 Task: Find the shortest route from New York City to Storm King Art Center.
Action: Mouse moved to (178, 53)
Screenshot: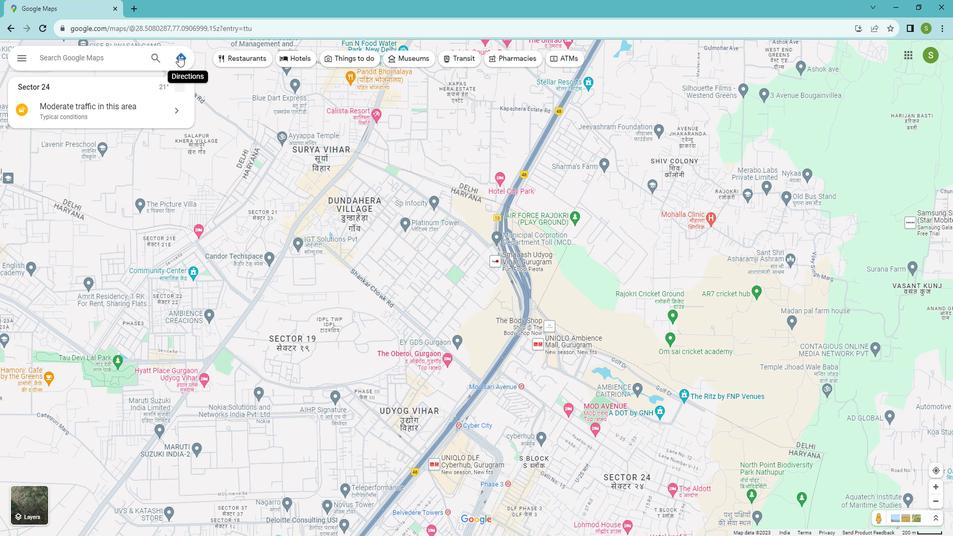 
Action: Mouse pressed left at (178, 53)
Screenshot: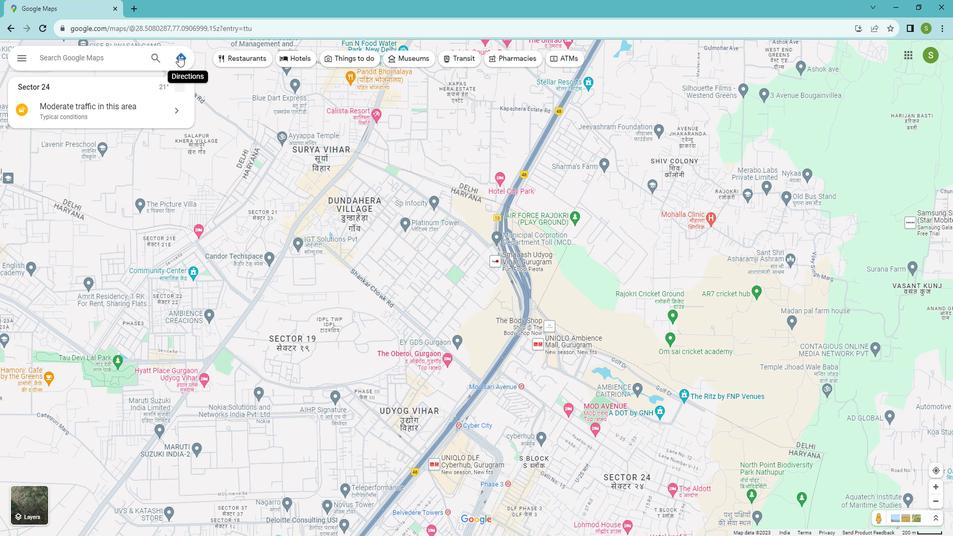 
Action: Mouse moved to (69, 83)
Screenshot: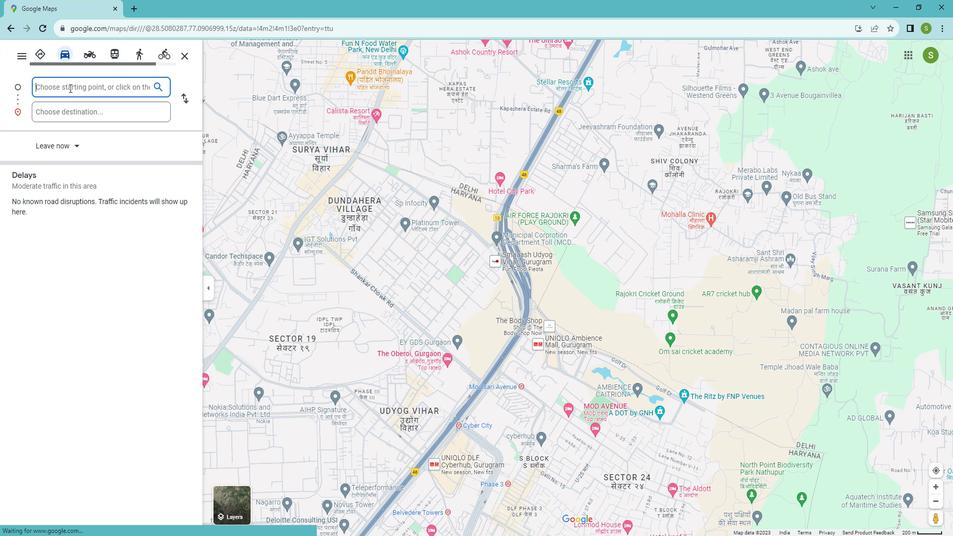 
Action: Mouse pressed left at (69, 83)
Screenshot: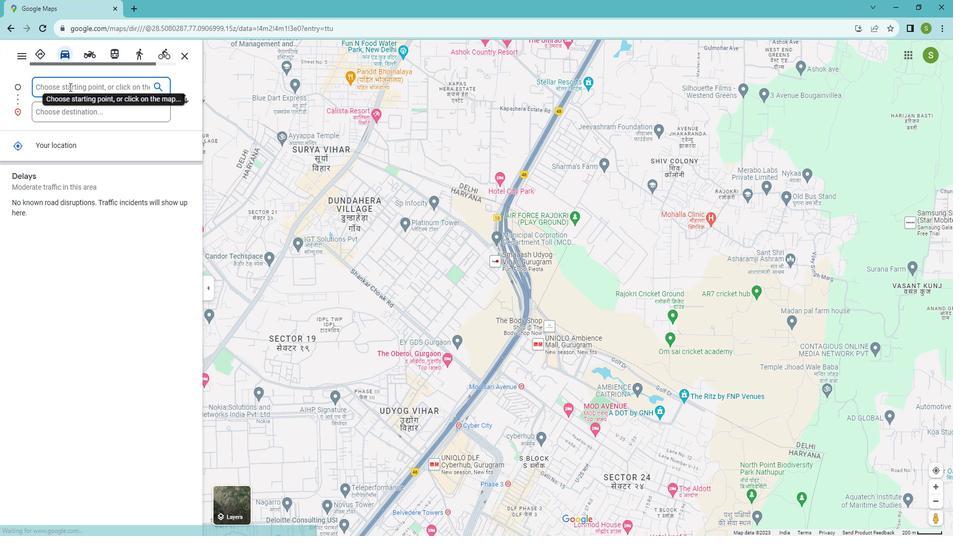 
Action: Key pressed <Key.shift>New<Key.space><Key.shift>York
Screenshot: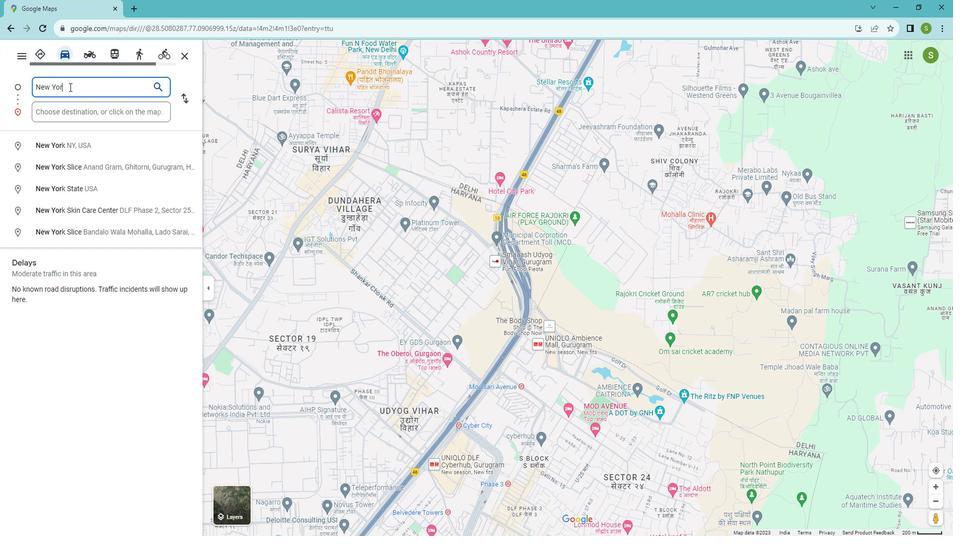 
Action: Mouse moved to (76, 139)
Screenshot: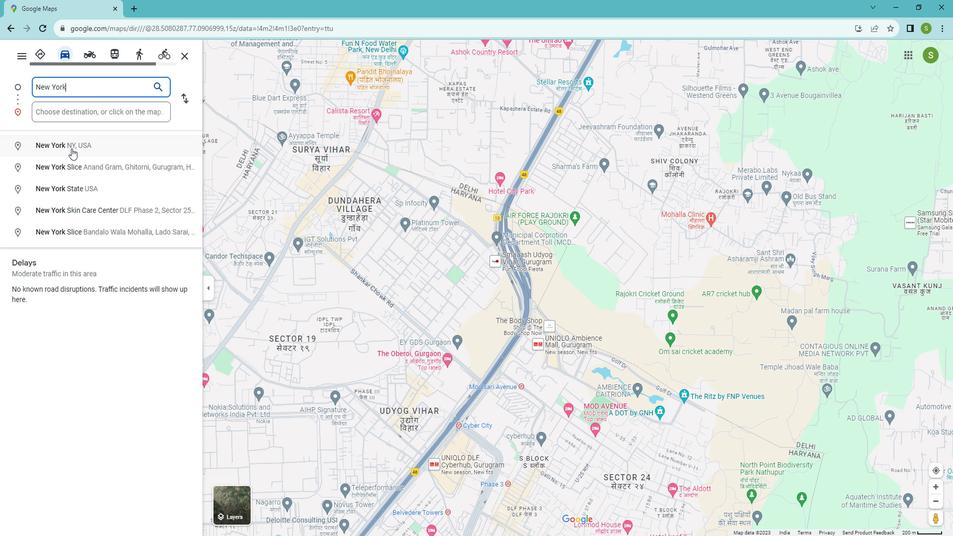 
Action: Mouse pressed left at (76, 139)
Screenshot: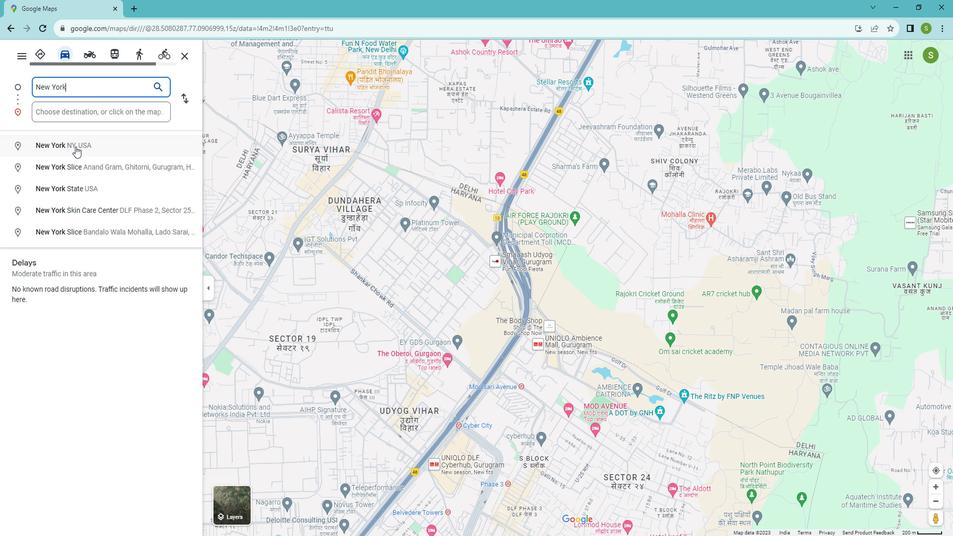 
Action: Mouse moved to (46, 104)
Screenshot: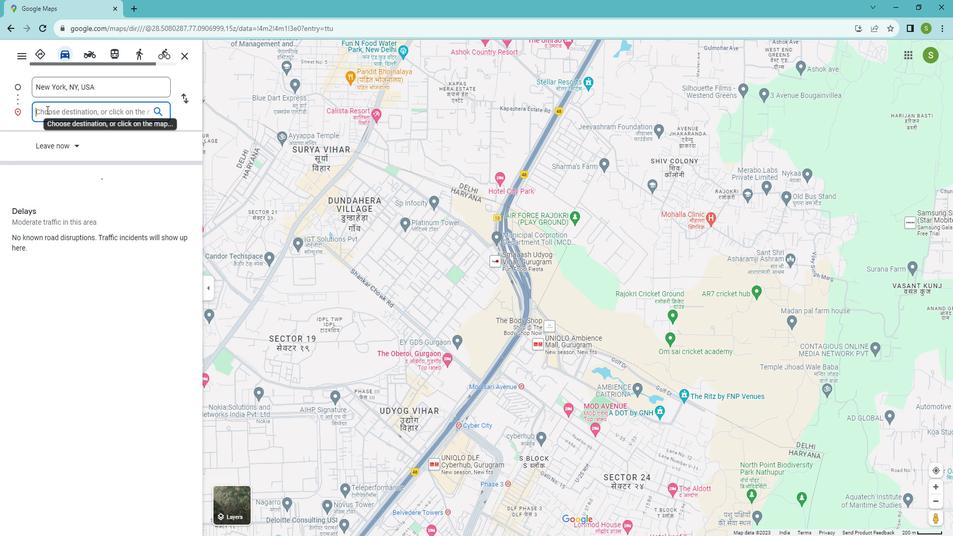 
Action: Mouse pressed left at (46, 104)
Screenshot: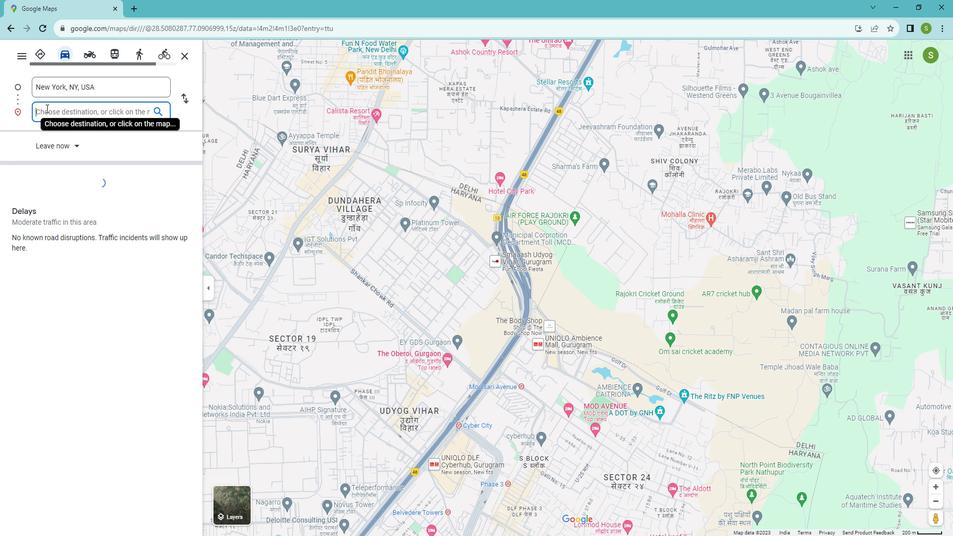 
Action: Key pressed <Key.shift>Storm<Key.space><Key.shift>King<Key.space><Key.shift>Art<Key.space><Key.shift>Center
Screenshot: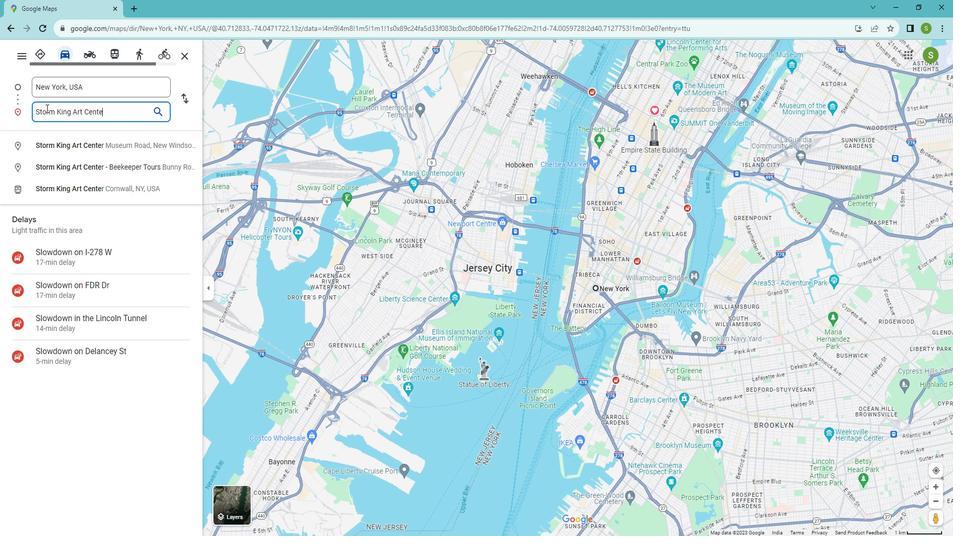 
Action: Mouse moved to (187, 94)
Screenshot: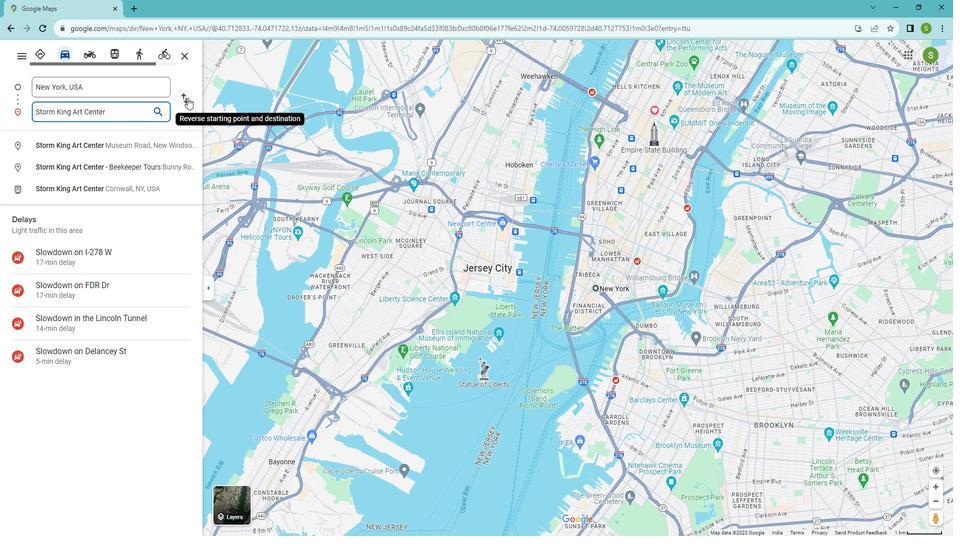 
Action: Mouse pressed left at (187, 94)
Screenshot: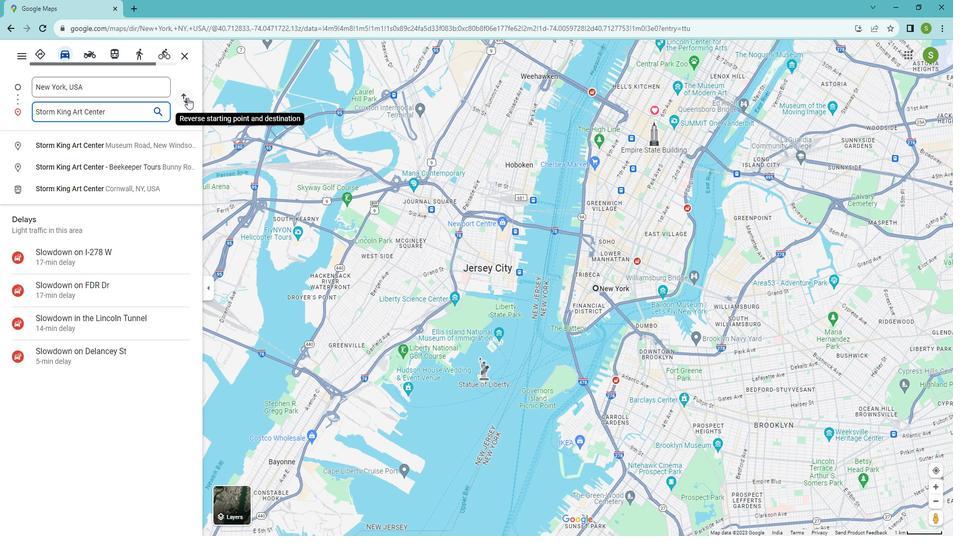 
Action: Mouse moved to (40, 52)
Screenshot: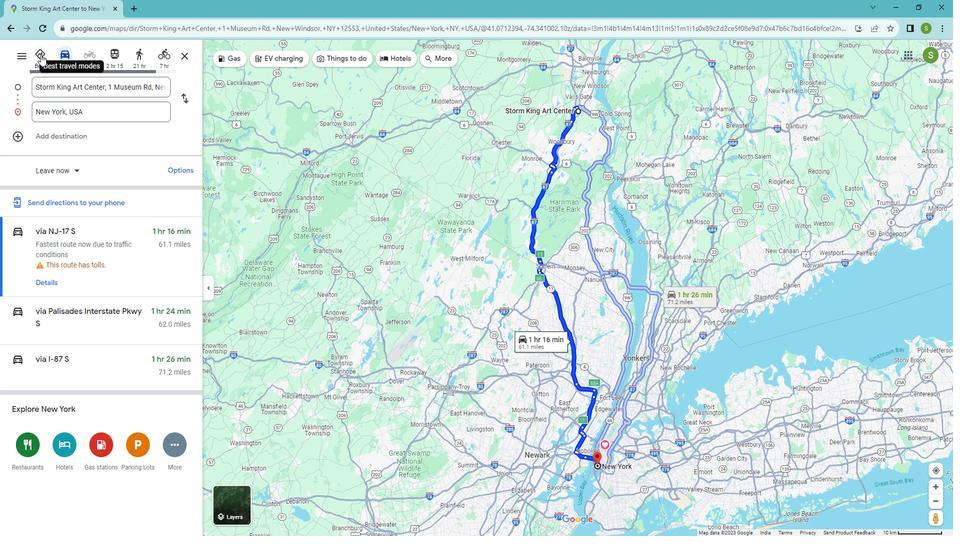 
Action: Mouse pressed left at (40, 52)
Screenshot: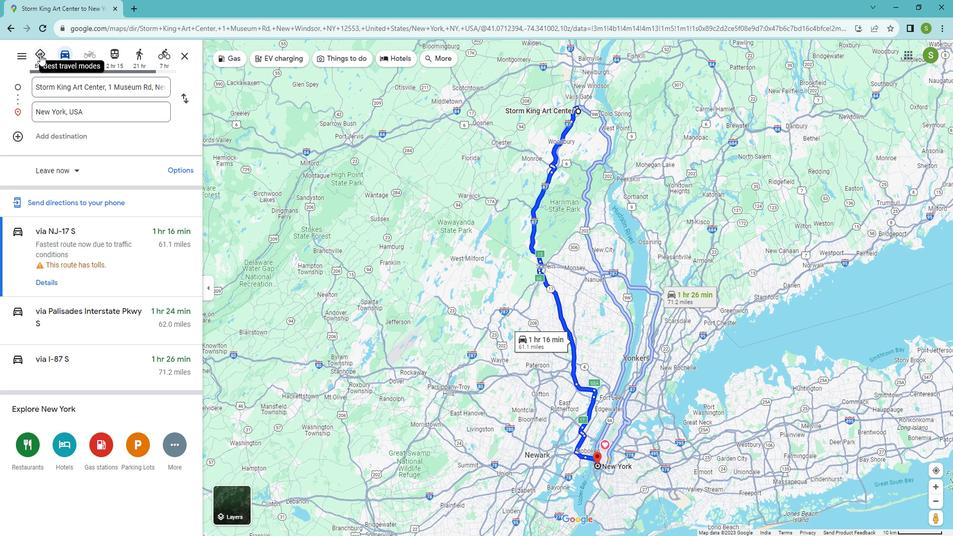 
Action: Mouse moved to (50, 275)
Screenshot: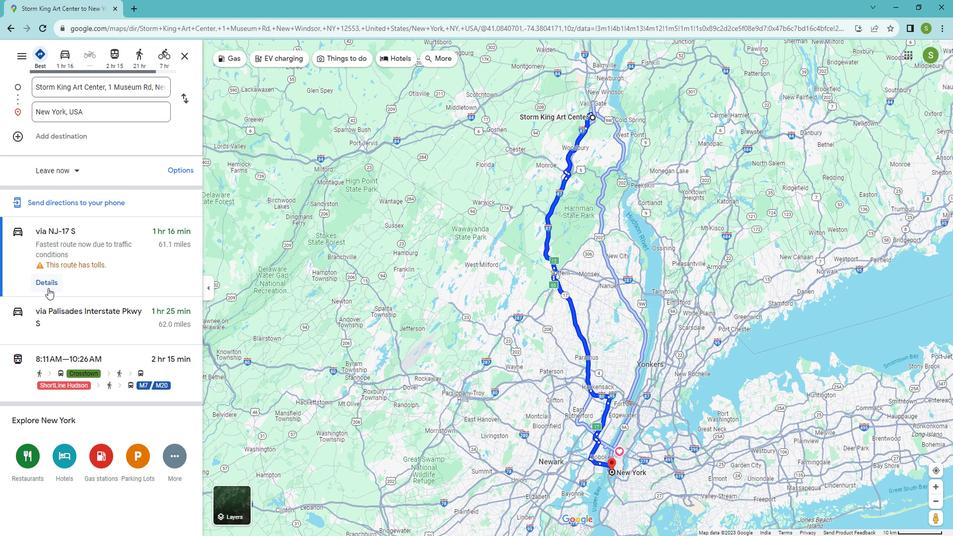 
Action: Mouse pressed left at (50, 275)
Screenshot: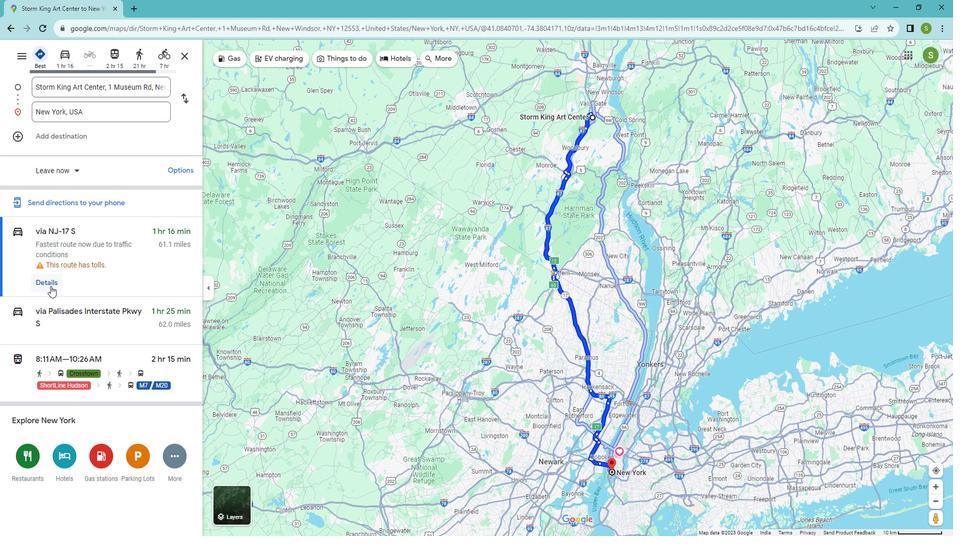 
Action: Mouse moved to (15, 52)
Screenshot: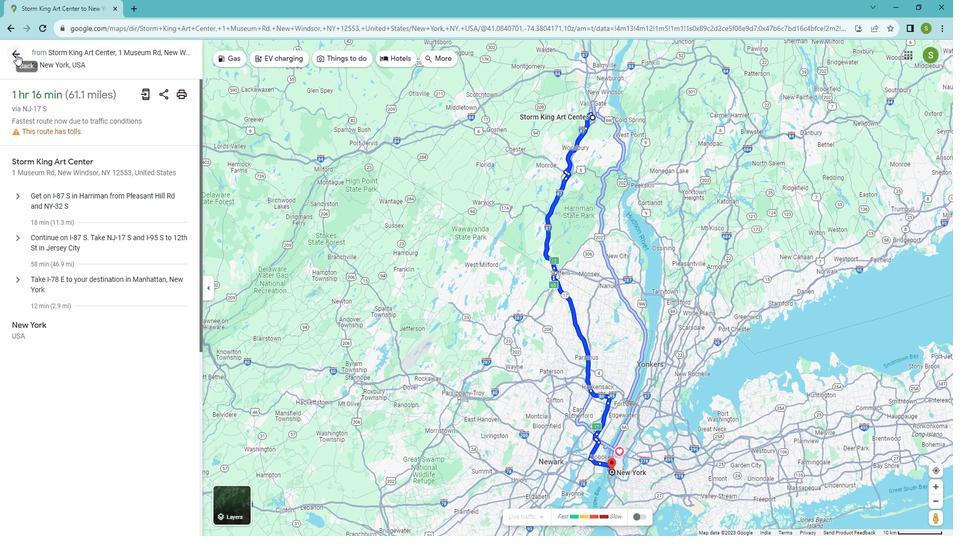 
Action: Mouse pressed left at (15, 52)
Screenshot: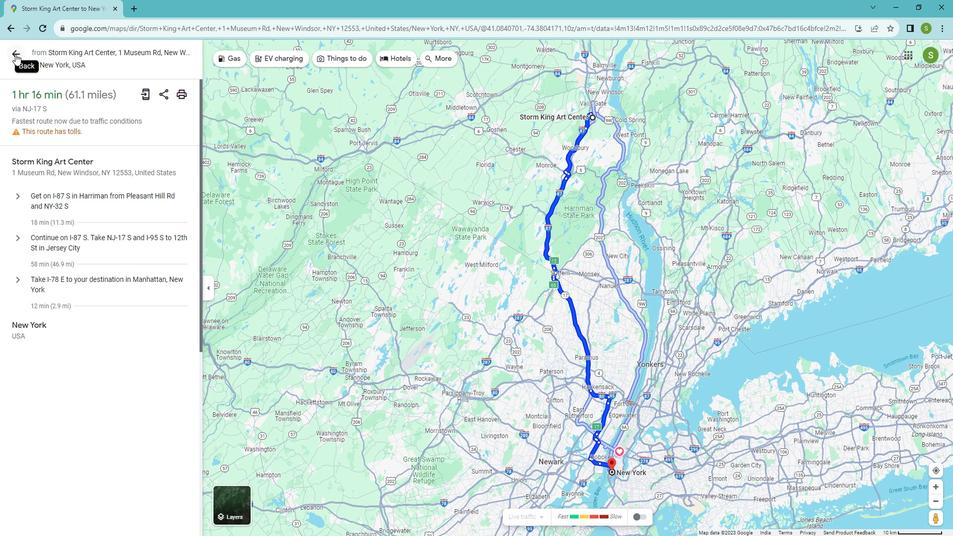 
Action: Mouse moved to (112, 57)
Screenshot: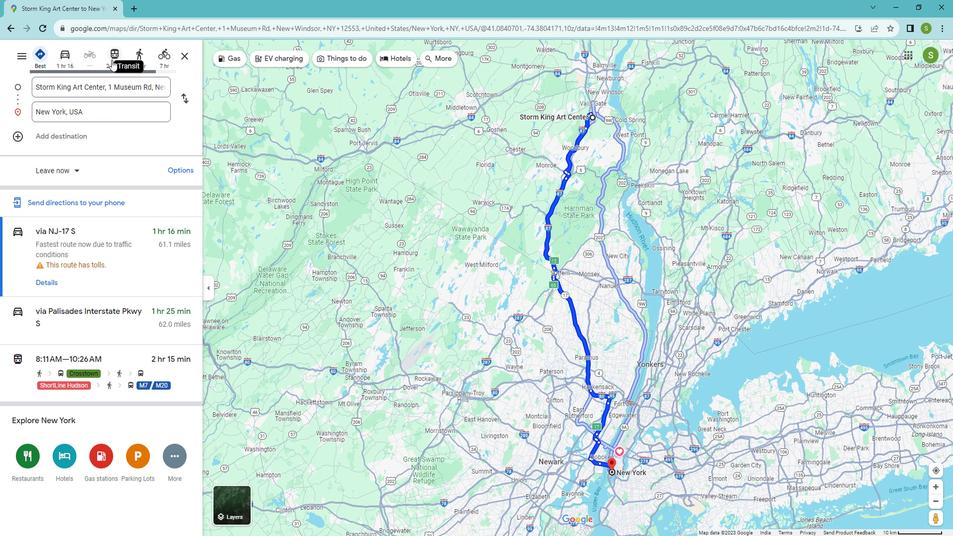 
Action: Mouse pressed left at (112, 57)
Screenshot: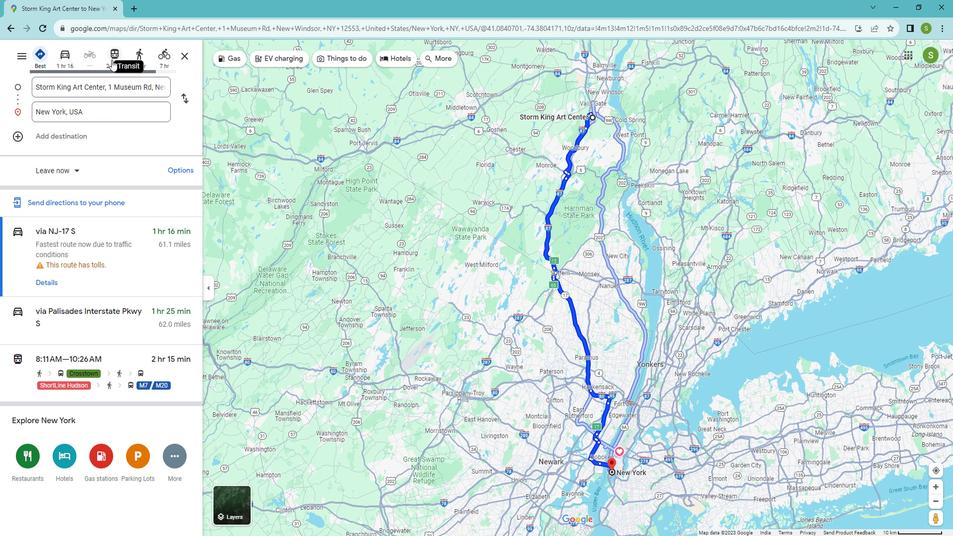 
Action: Mouse moved to (38, 52)
Screenshot: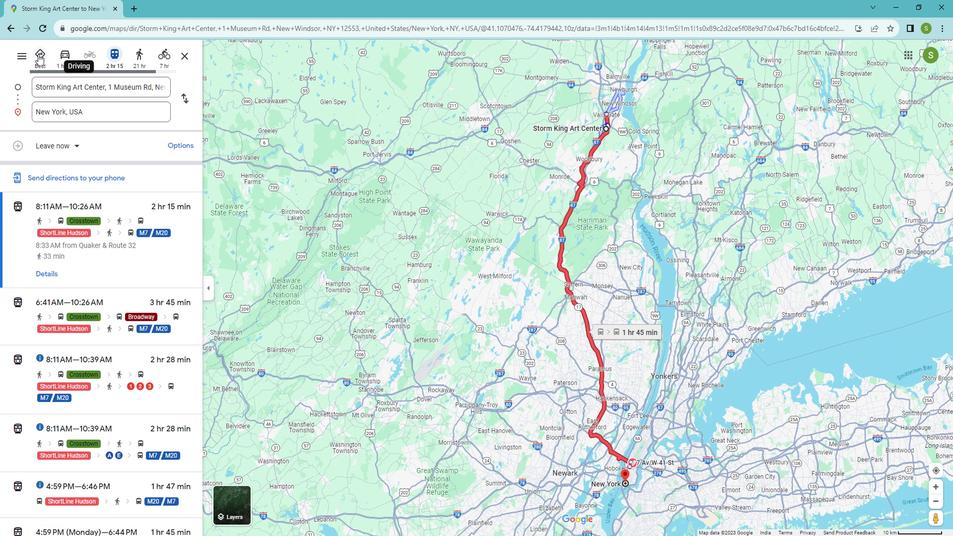 
Action: Mouse pressed left at (38, 52)
Screenshot: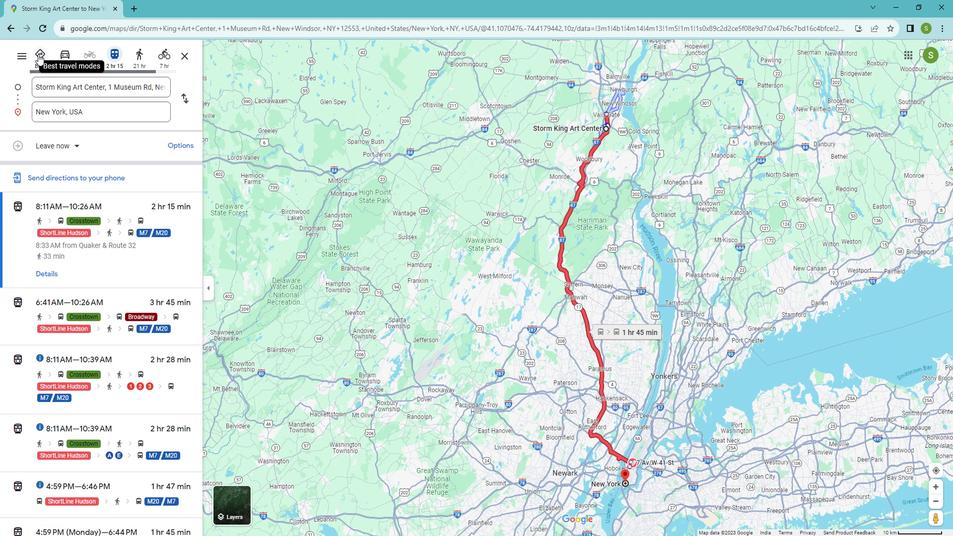 
Action: Mouse moved to (548, 173)
Screenshot: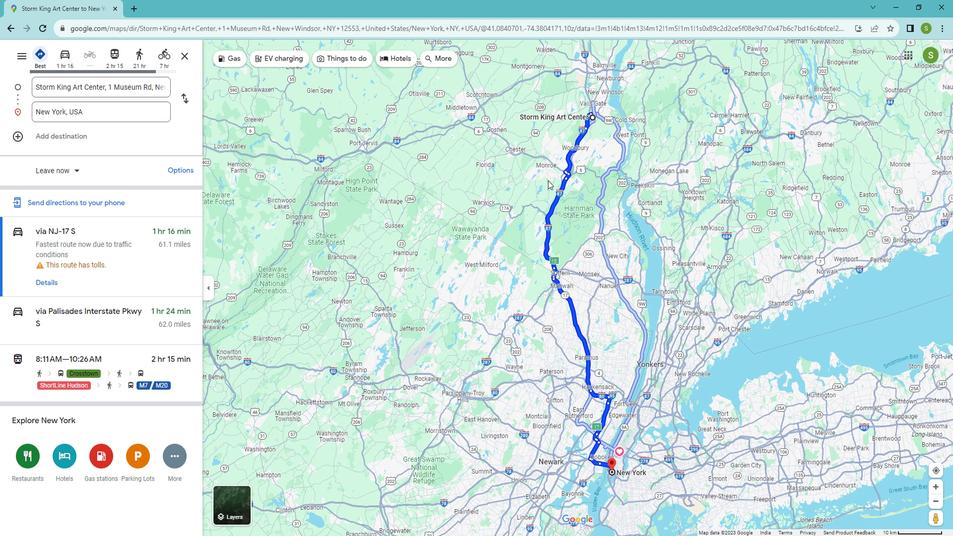
